Task: In the  document decision.docx Select the text and change paragraph spacing to  'Double' Change page orientation to  'Landscape' Add Page color Dark Red
Action: Mouse moved to (269, 417)
Screenshot: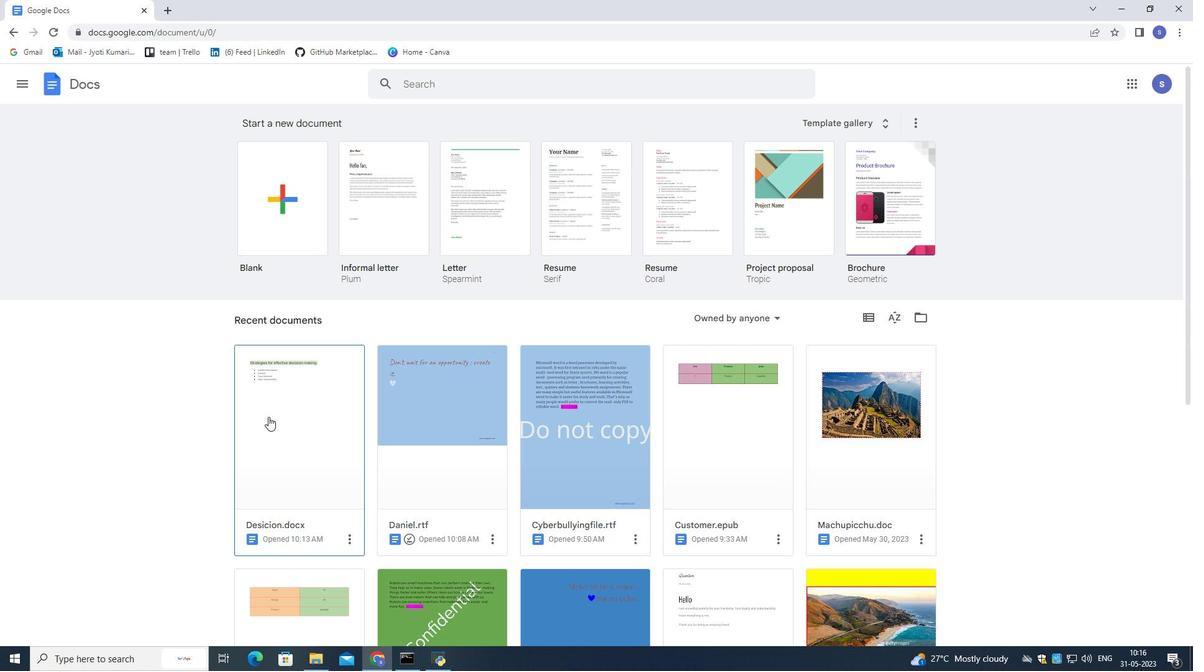 
Action: Mouse pressed left at (269, 417)
Screenshot: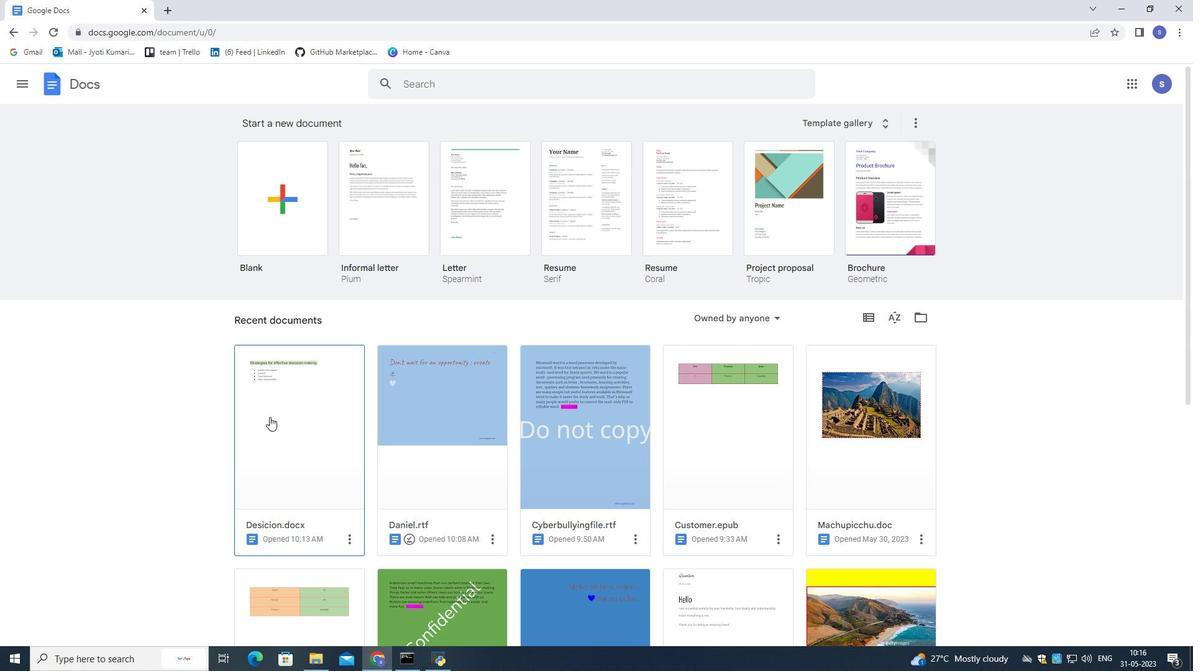 
Action: Mouse moved to (512, 292)
Screenshot: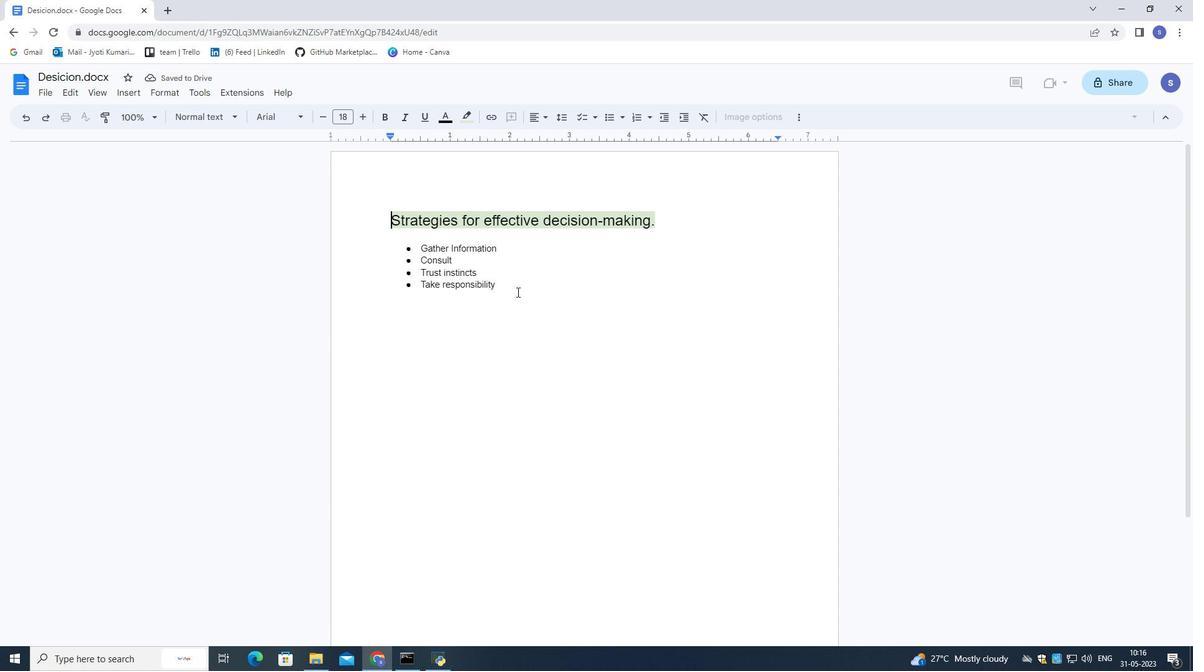 
Action: Mouse pressed left at (512, 292)
Screenshot: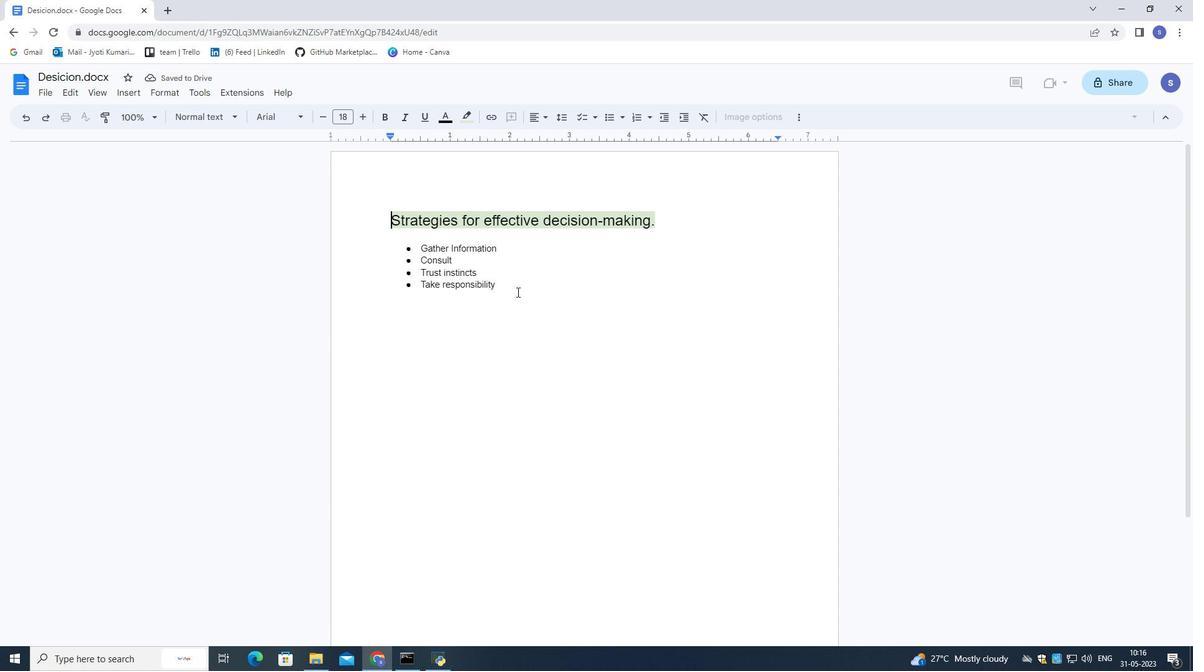 
Action: Mouse moved to (586, 118)
Screenshot: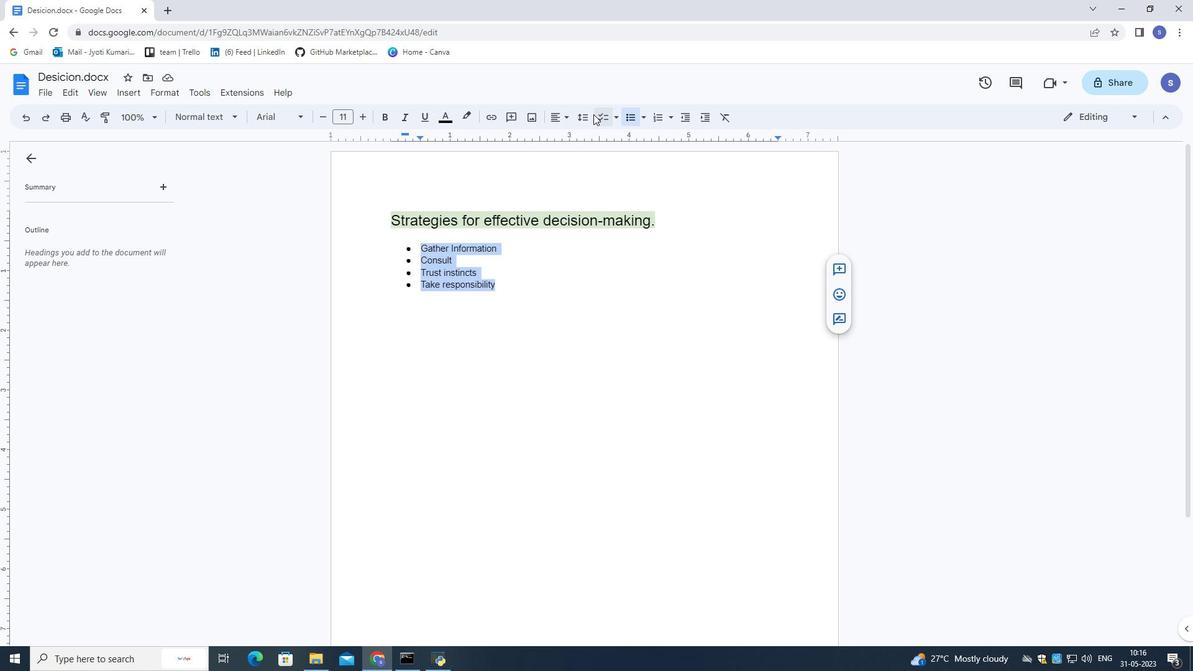 
Action: Mouse pressed left at (586, 118)
Screenshot: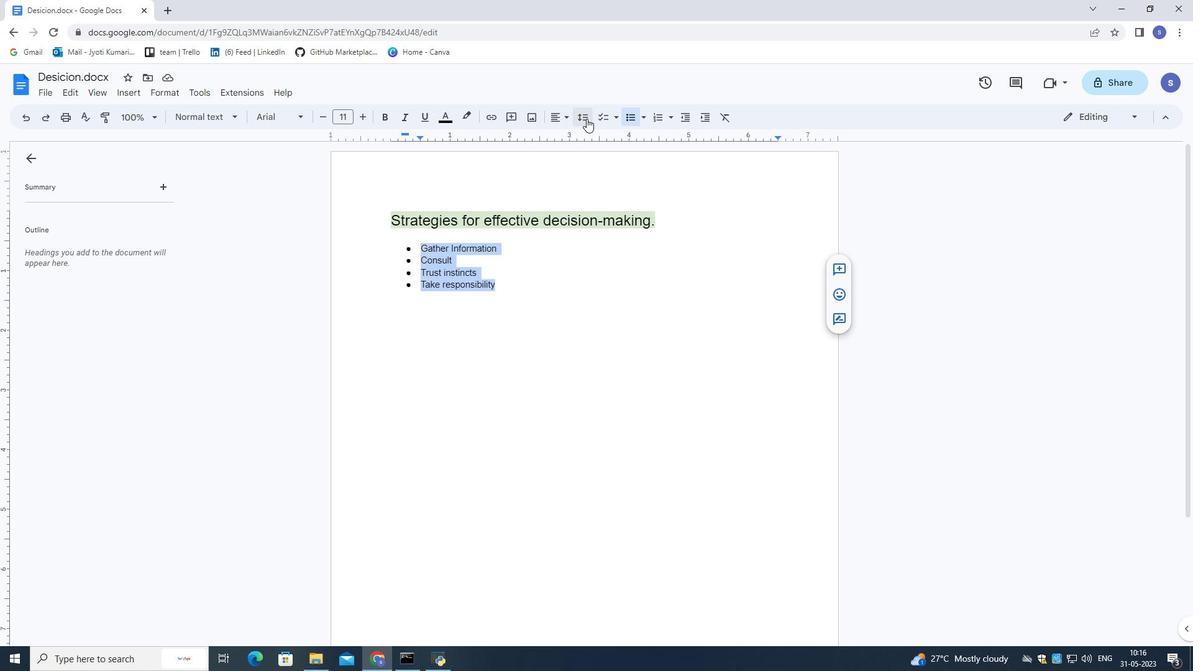 
Action: Mouse moved to (596, 197)
Screenshot: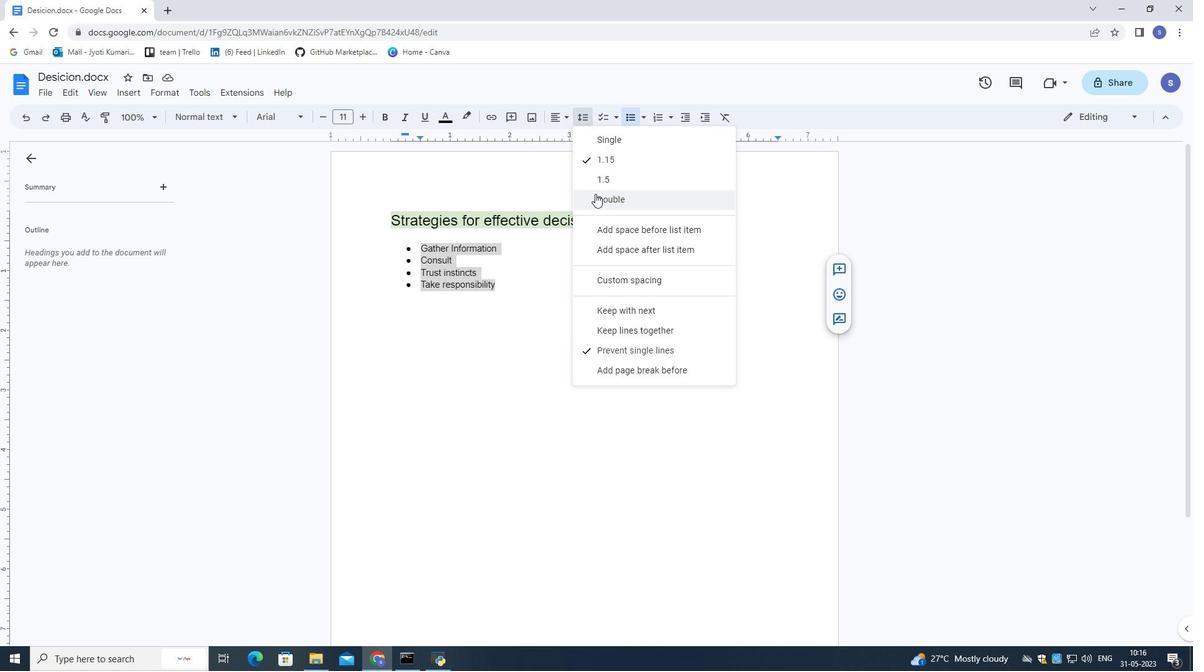 
Action: Mouse pressed left at (596, 197)
Screenshot: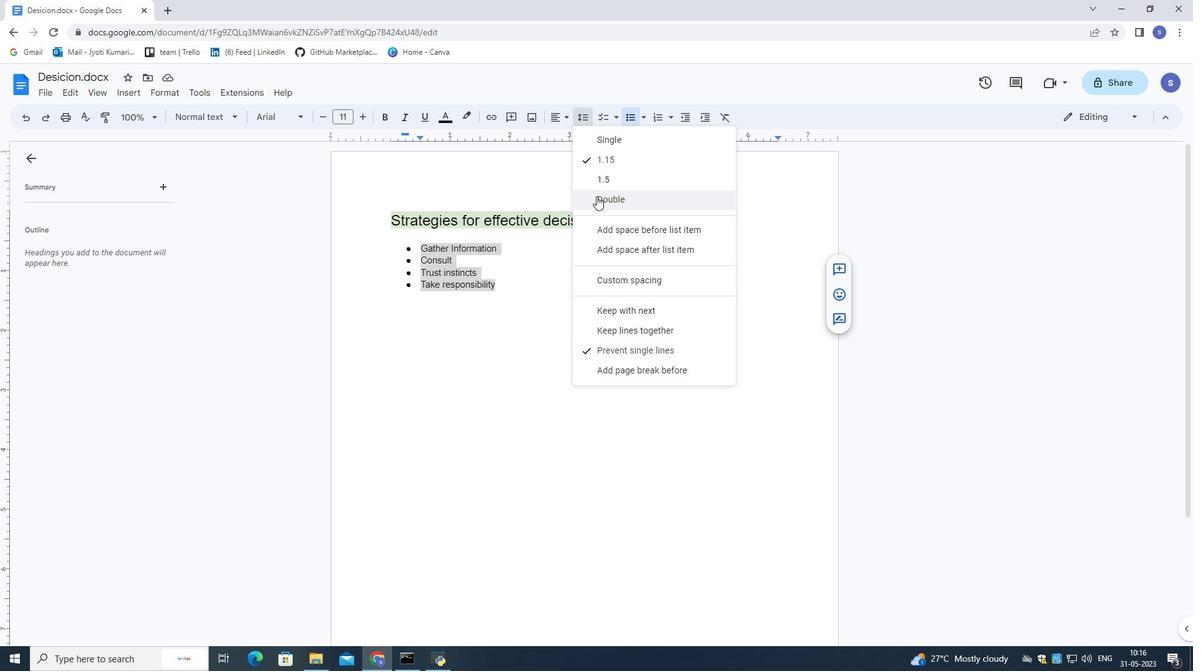 
Action: Mouse moved to (543, 280)
Screenshot: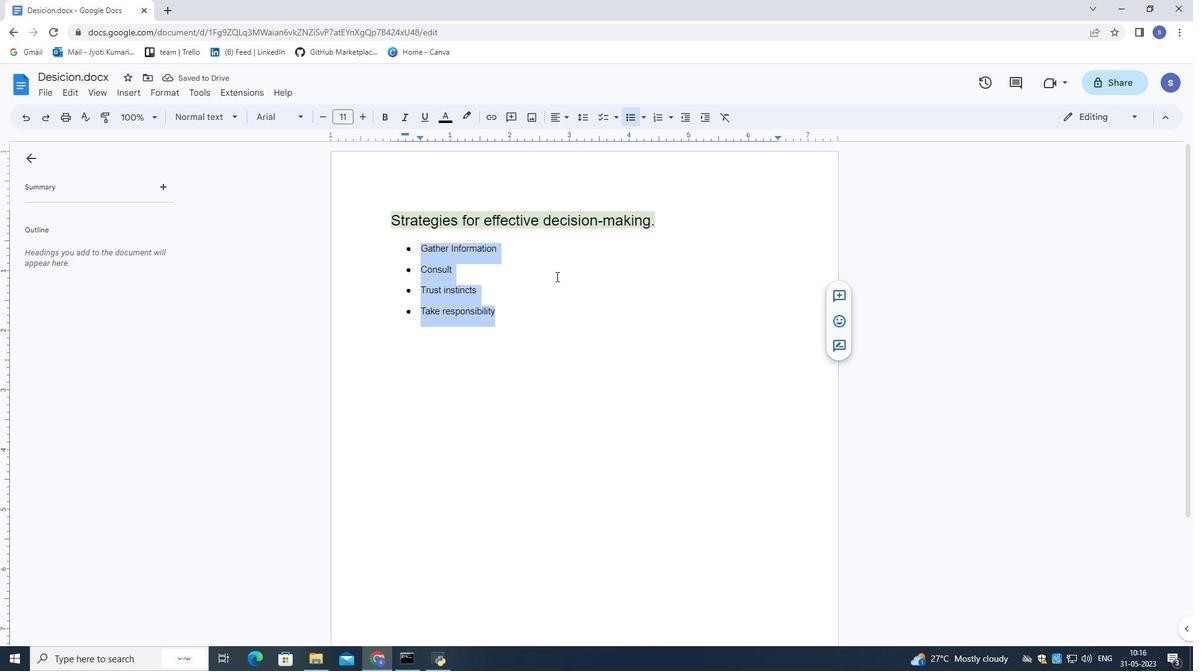 
Action: Mouse pressed left at (543, 280)
Screenshot: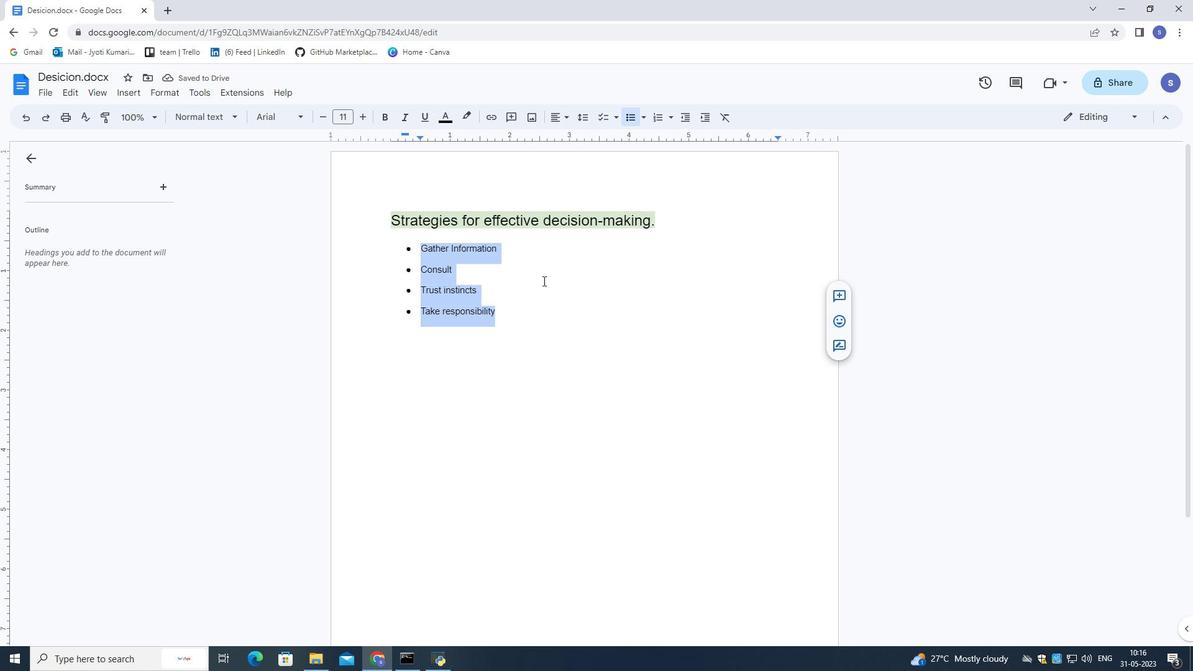 
Action: Mouse moved to (155, 95)
Screenshot: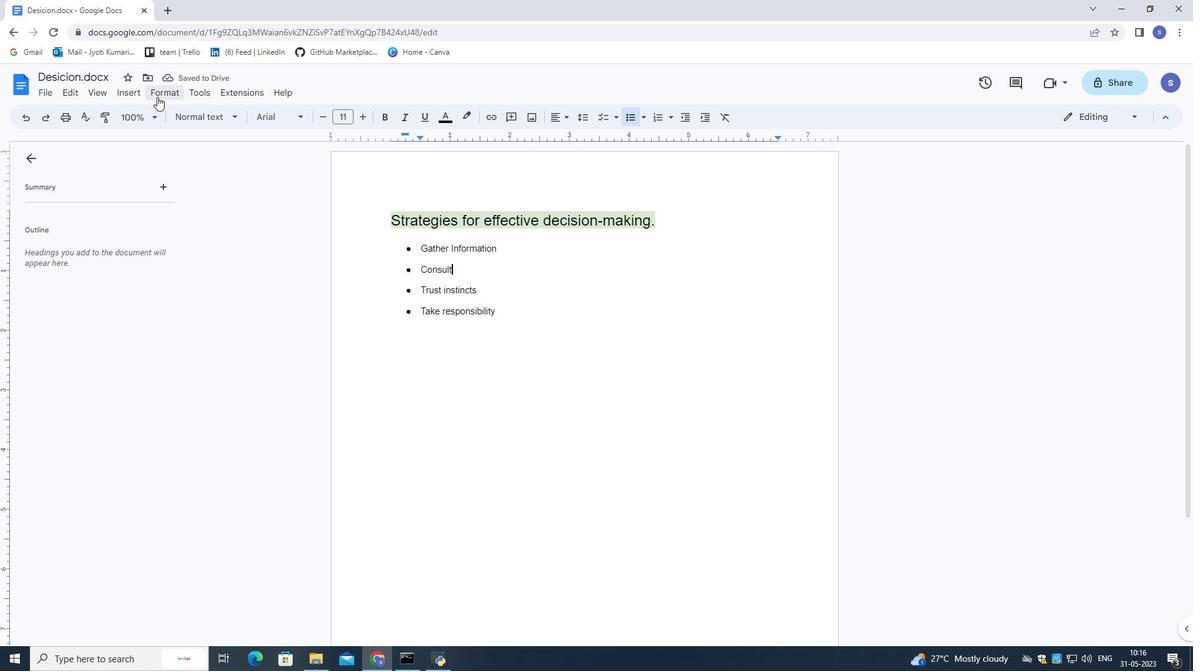 
Action: Mouse pressed left at (155, 95)
Screenshot: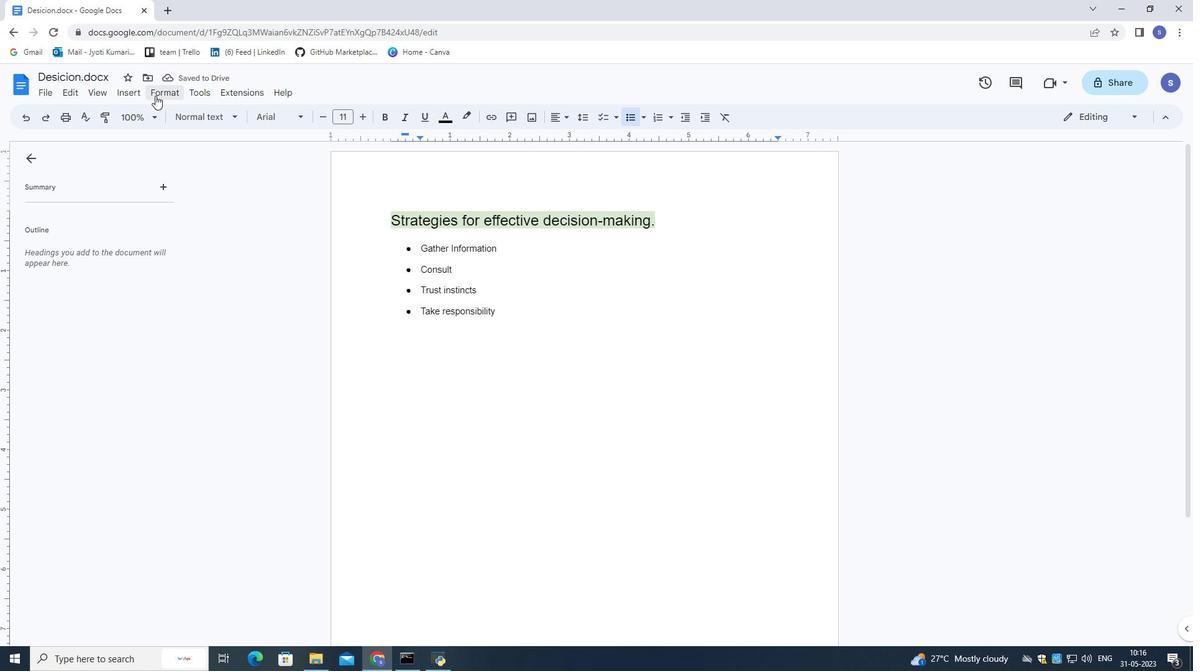 
Action: Mouse moved to (189, 282)
Screenshot: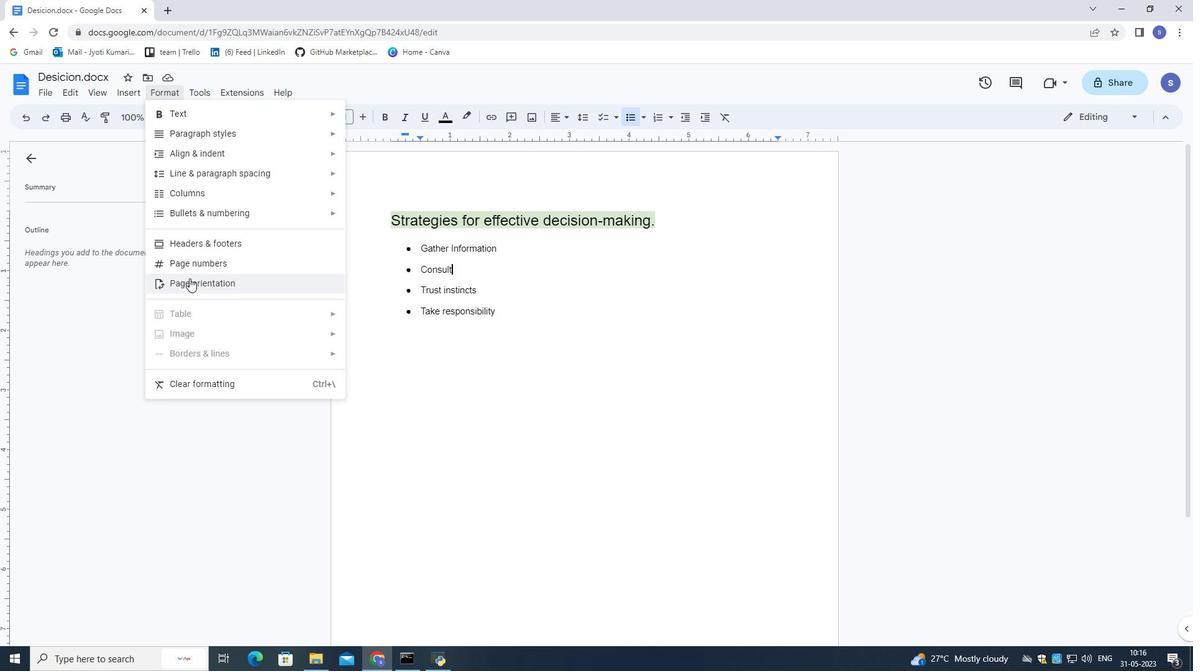 
Action: Mouse pressed left at (189, 282)
Screenshot: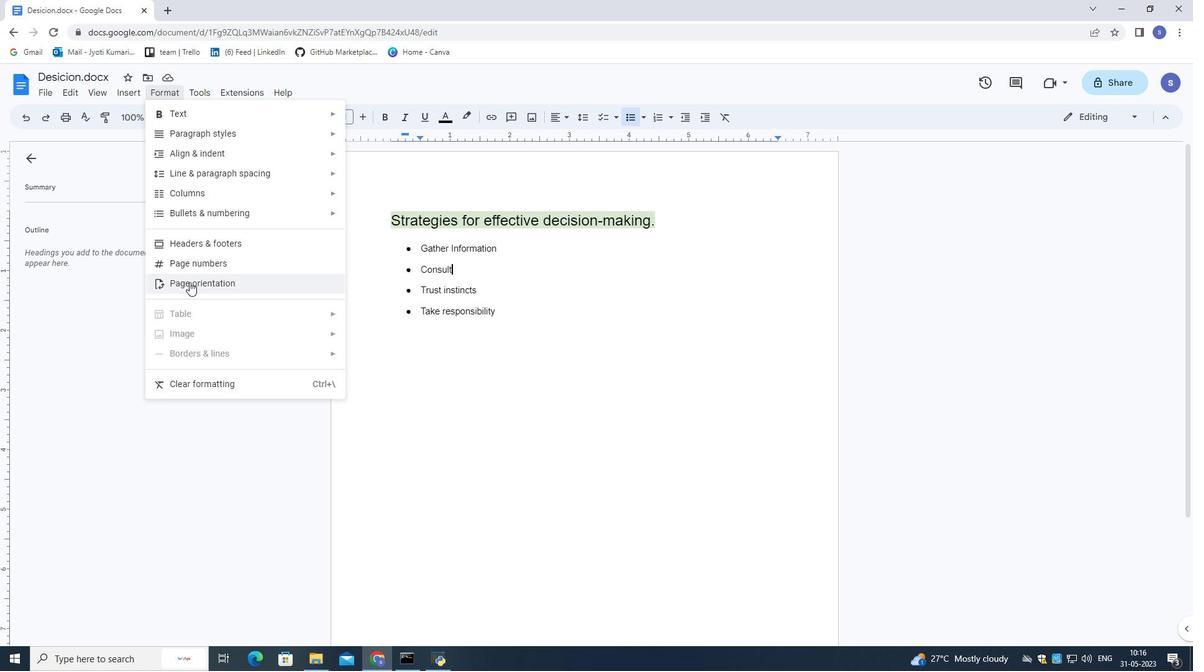 
Action: Mouse moved to (581, 379)
Screenshot: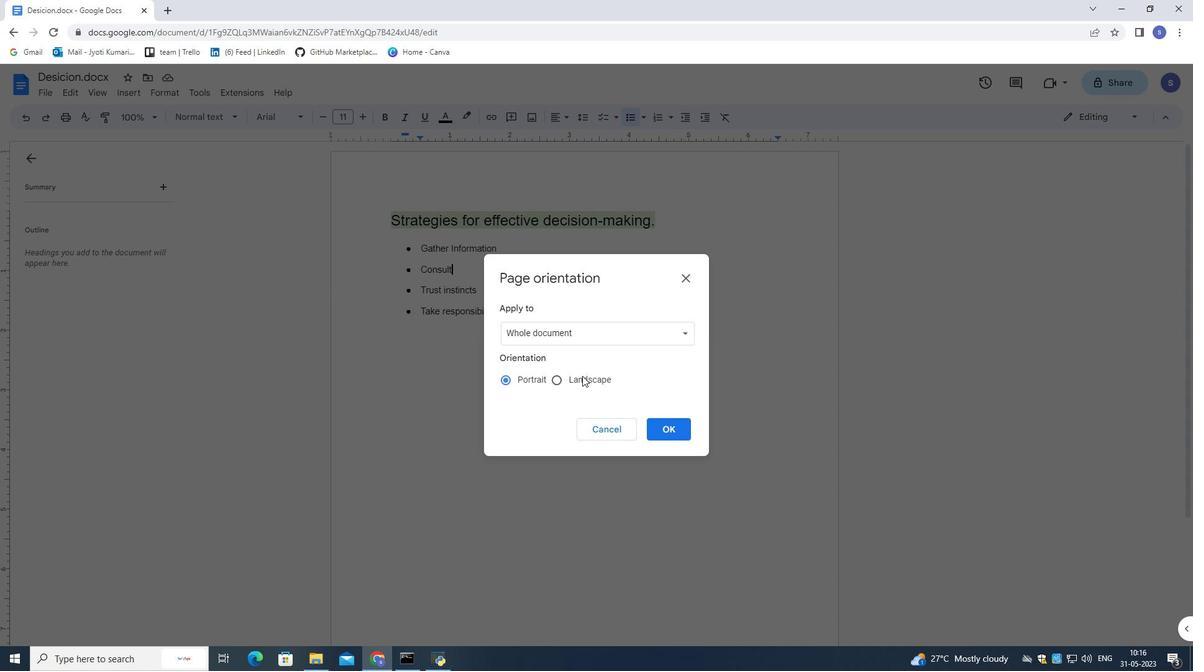
Action: Mouse pressed left at (581, 379)
Screenshot: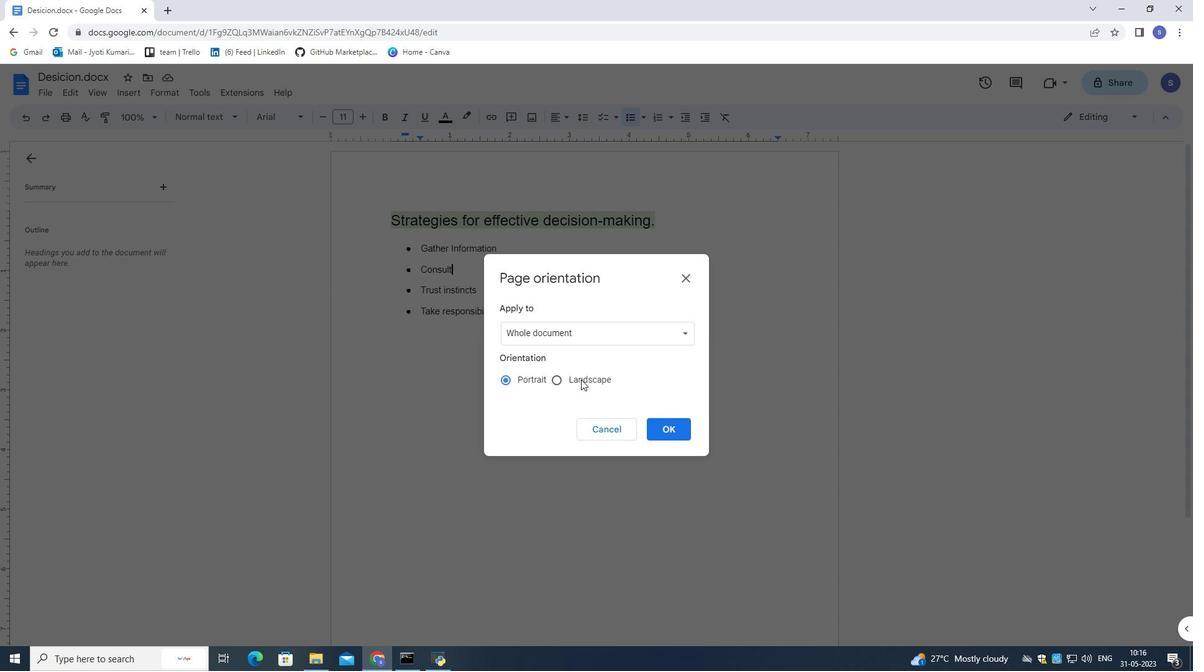 
Action: Mouse moved to (668, 426)
Screenshot: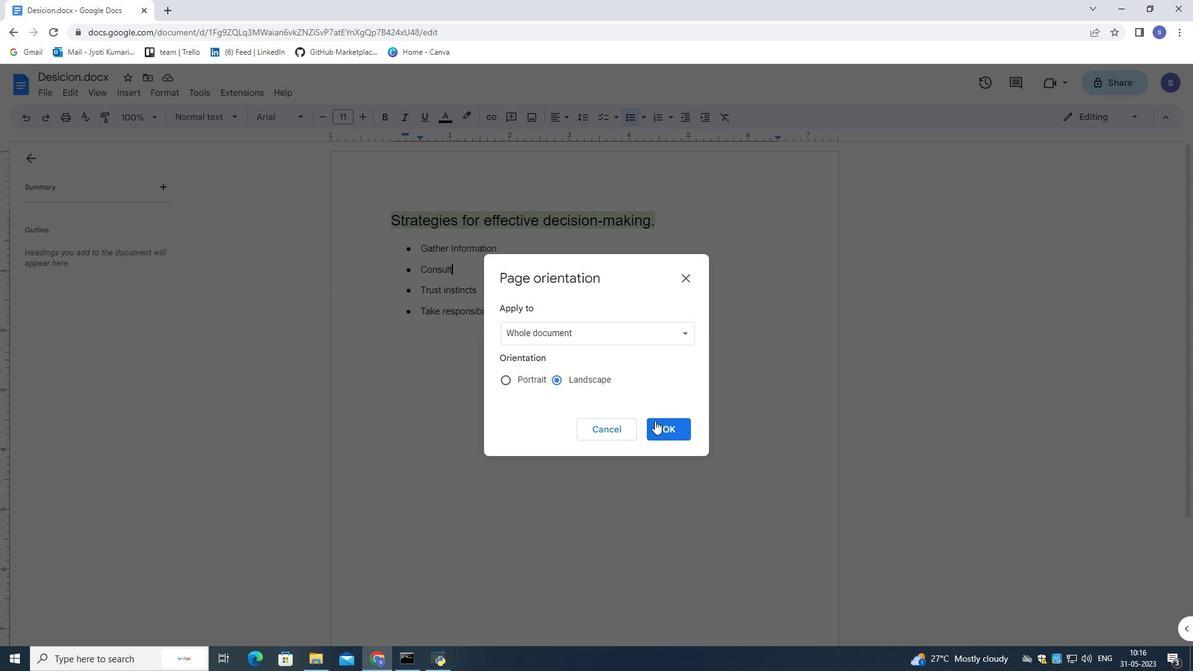 
Action: Mouse pressed left at (668, 426)
Screenshot: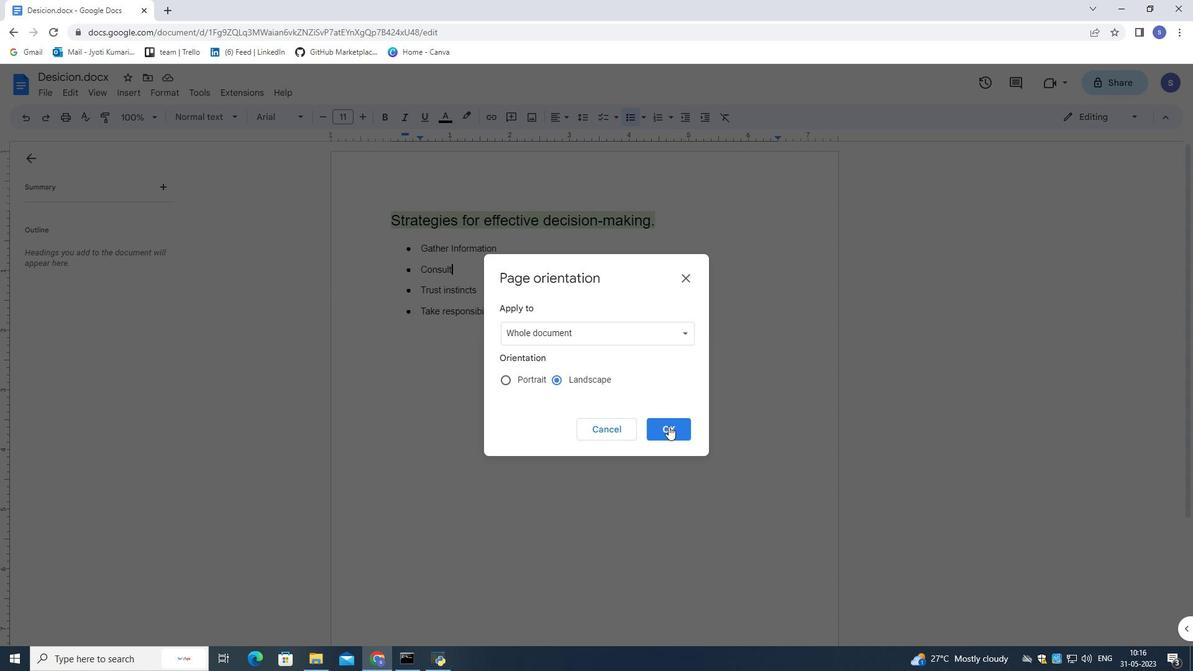 
Action: Mouse moved to (45, 87)
Screenshot: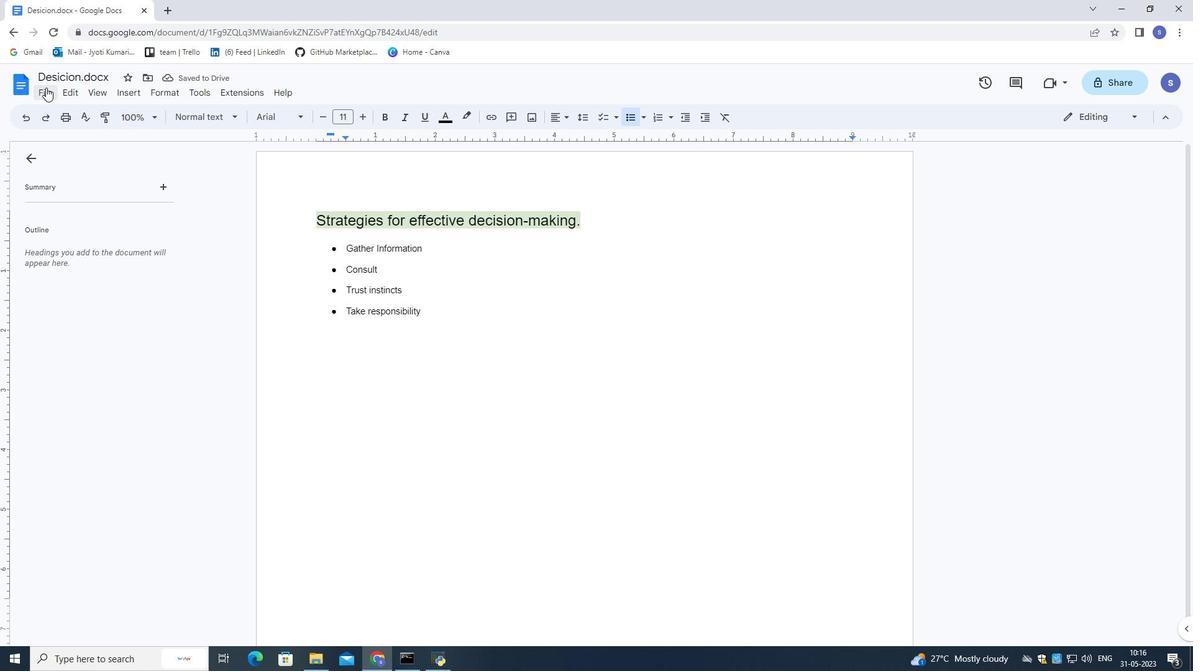 
Action: Mouse pressed left at (45, 87)
Screenshot: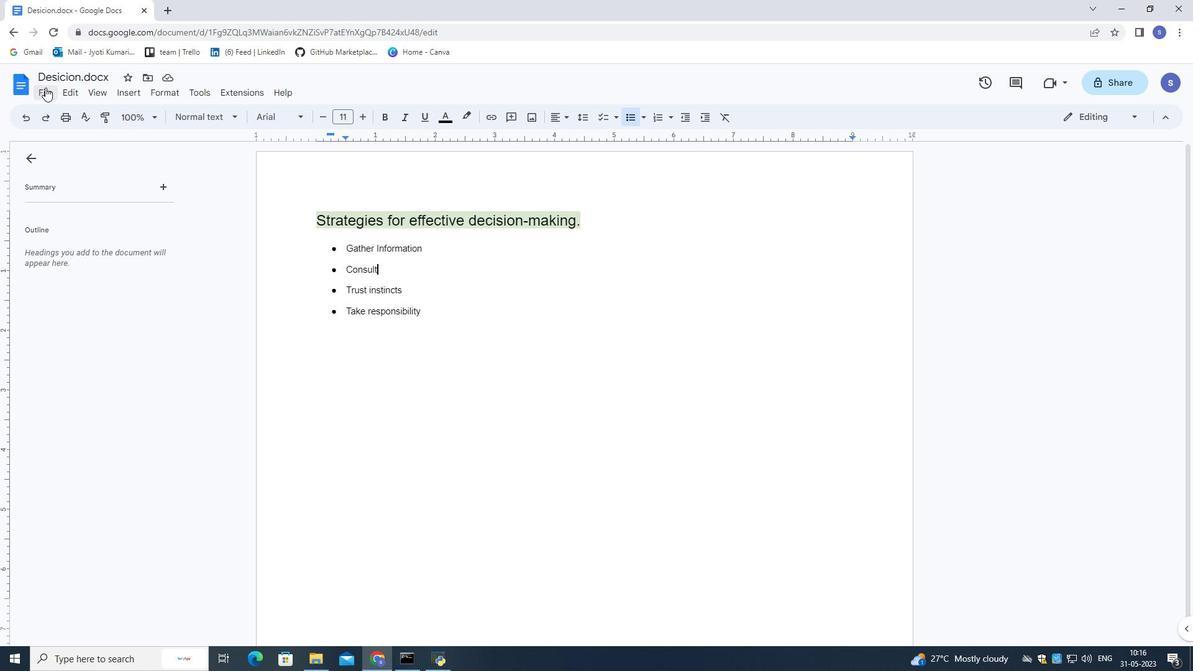 
Action: Mouse moved to (139, 432)
Screenshot: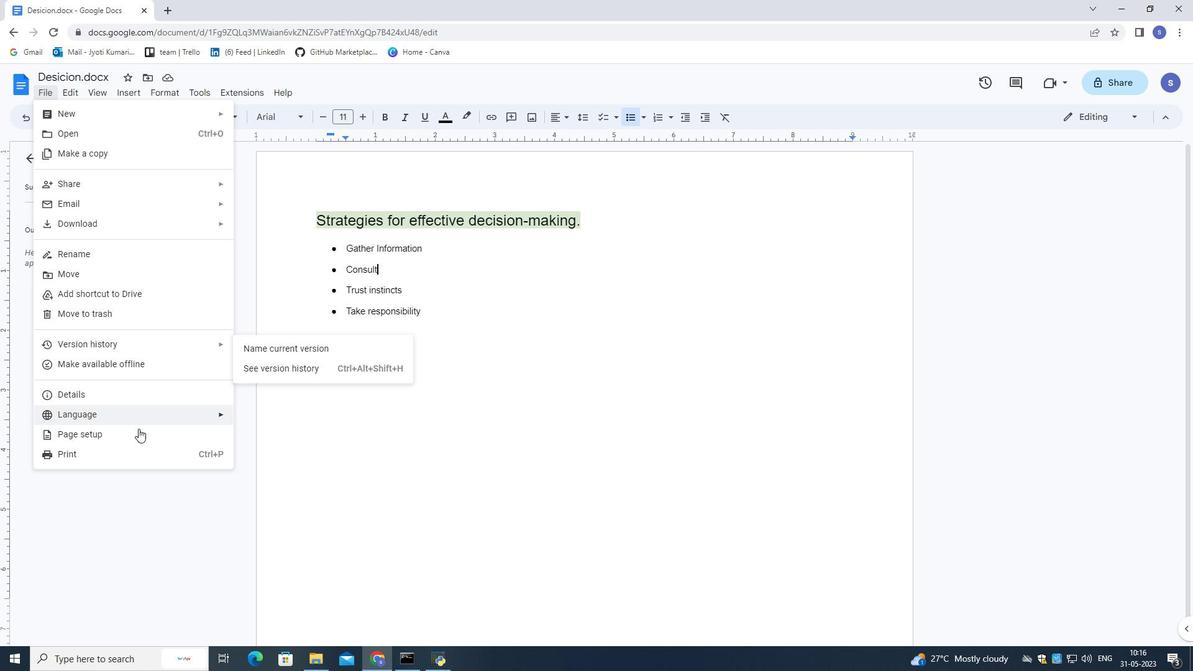 
Action: Mouse pressed left at (139, 432)
Screenshot: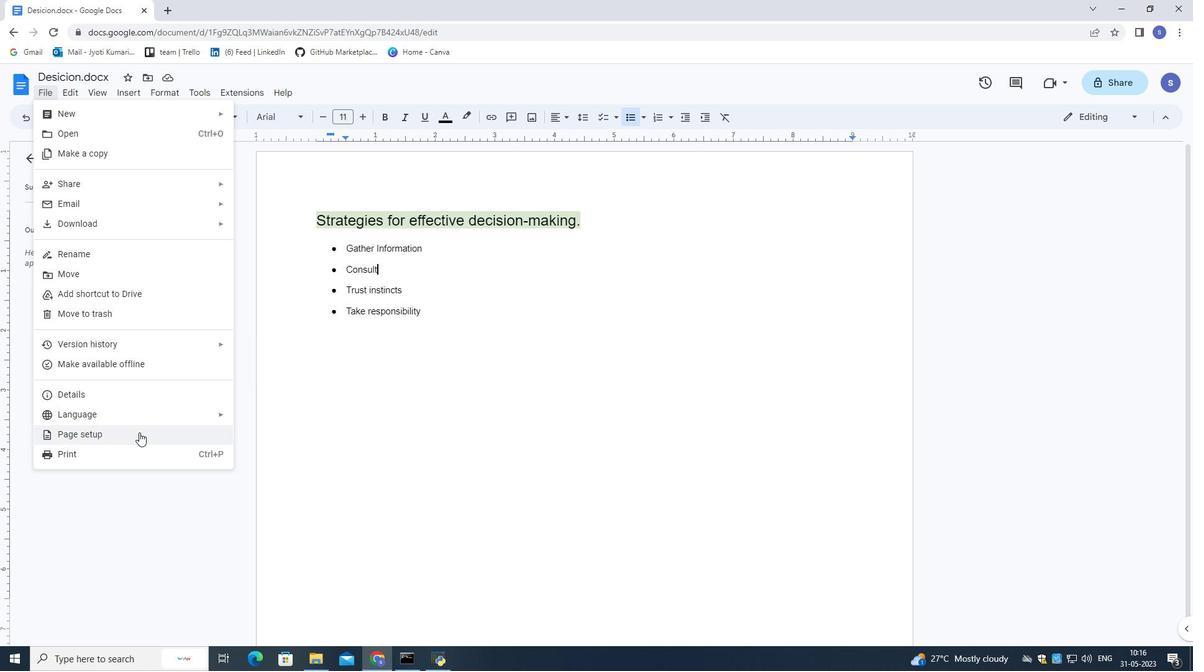 
Action: Mouse moved to (502, 433)
Screenshot: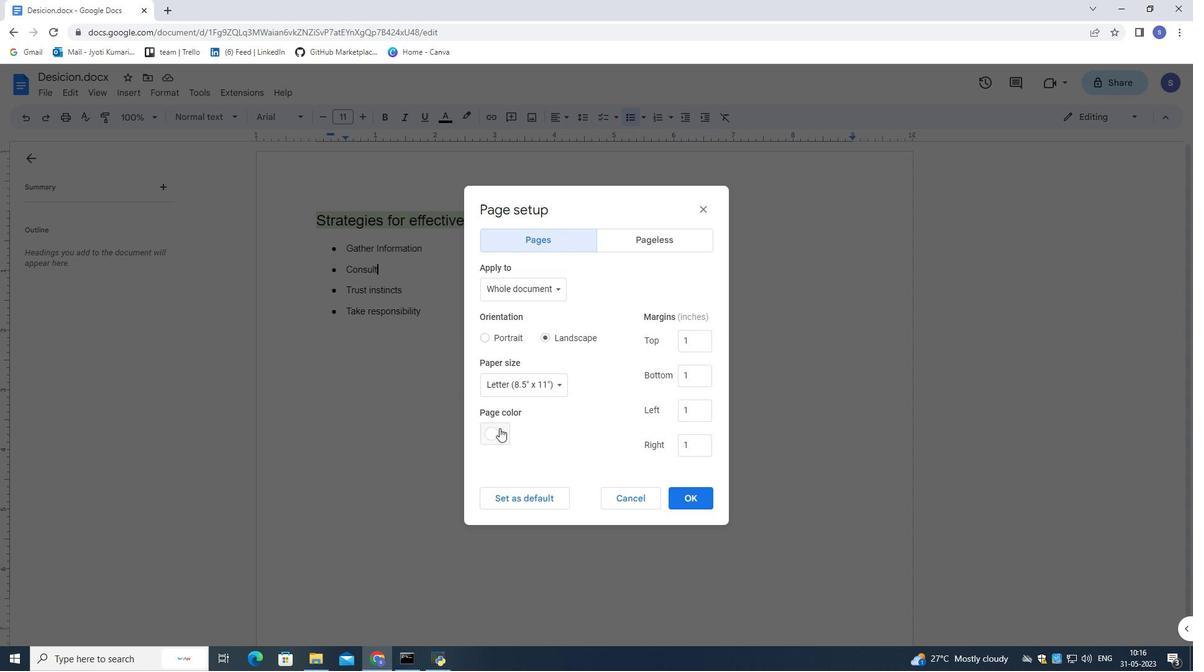 
Action: Mouse pressed left at (502, 433)
Screenshot: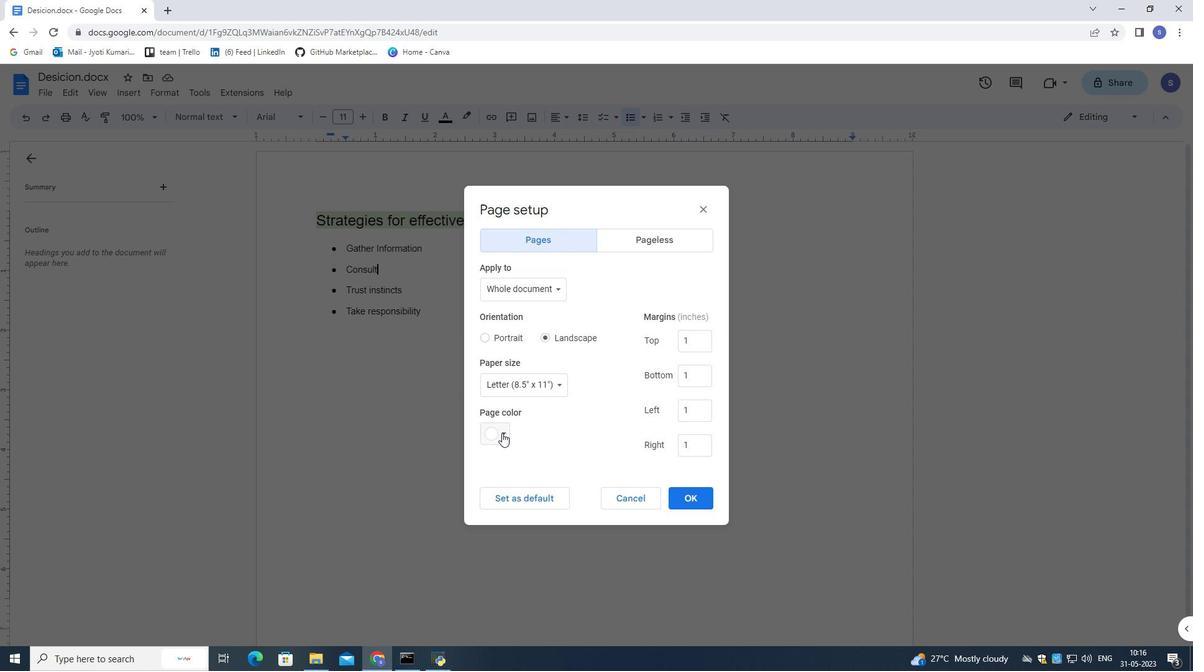 
Action: Mouse moved to (508, 537)
Screenshot: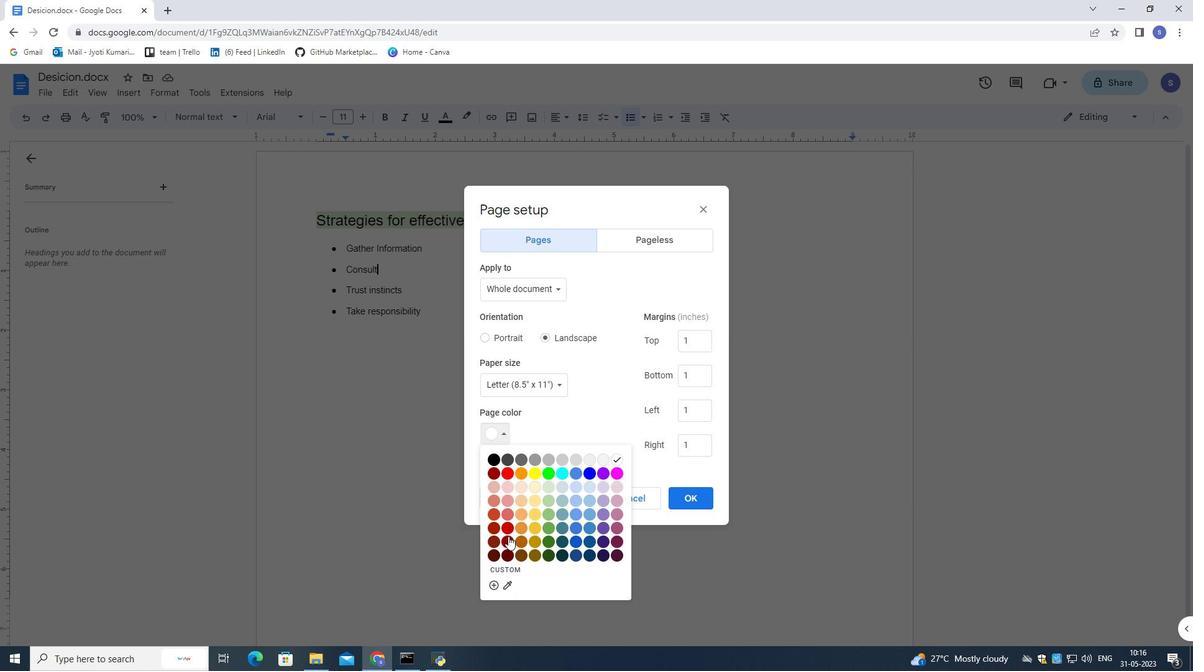 
Action: Mouse pressed left at (508, 537)
Screenshot: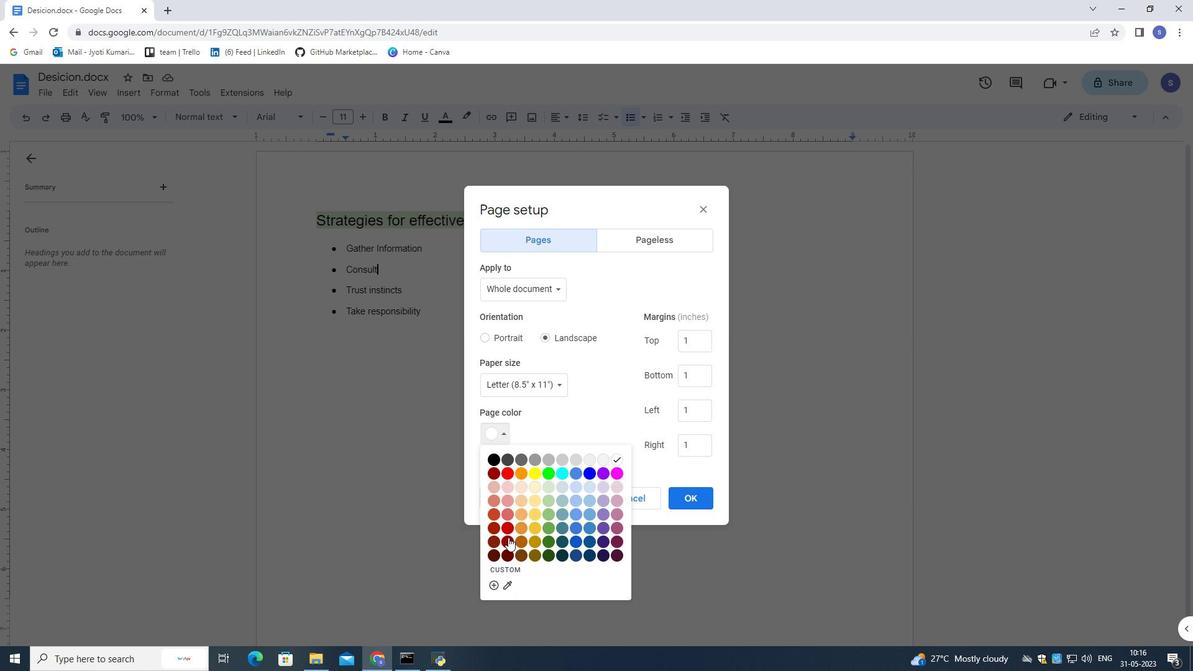 
Action: Mouse moved to (681, 493)
Screenshot: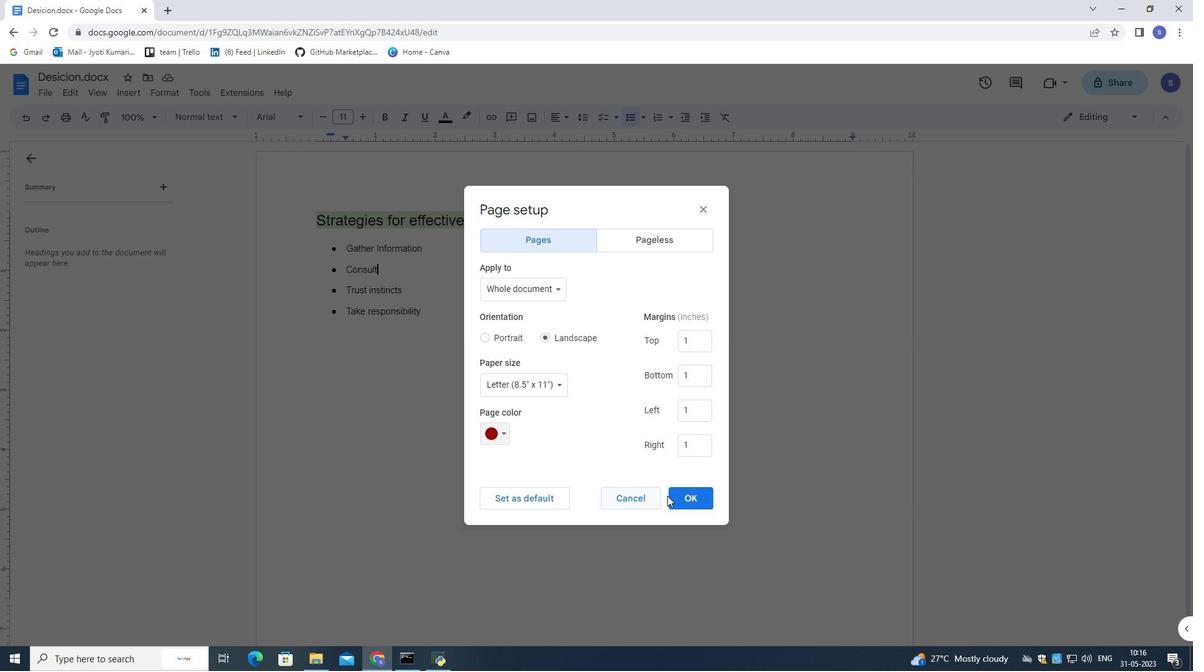 
Action: Mouse pressed left at (681, 493)
Screenshot: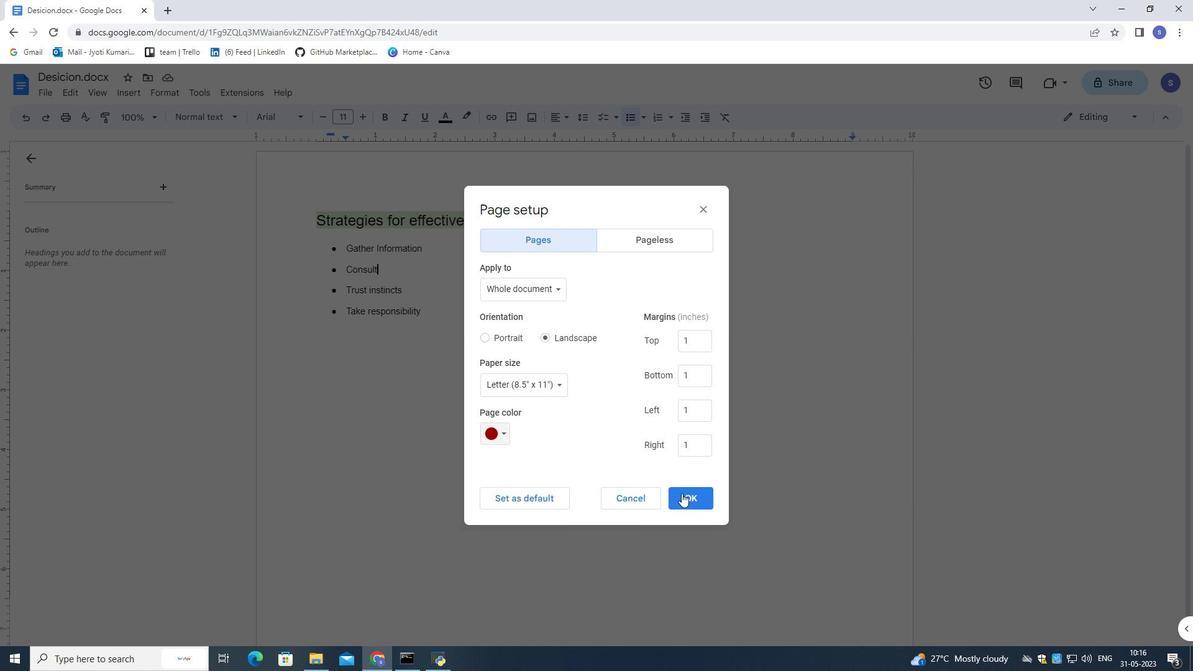 
Action: Mouse moved to (542, 318)
Screenshot: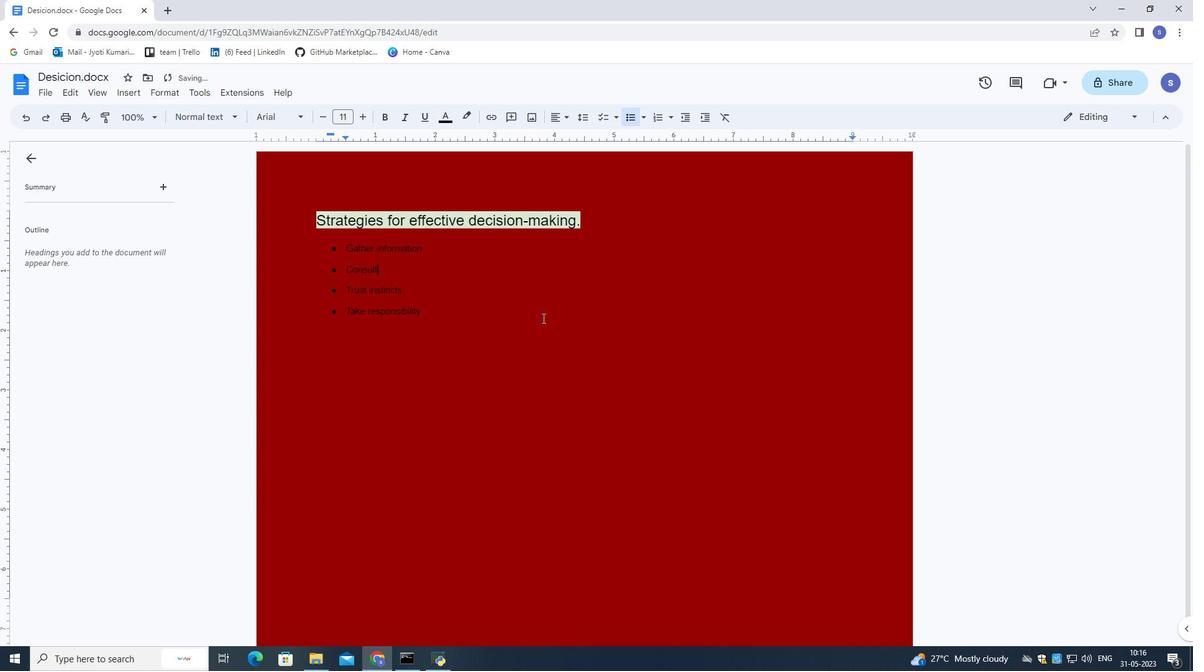 
Action: Mouse scrolled (542, 317) with delta (0, 0)
Screenshot: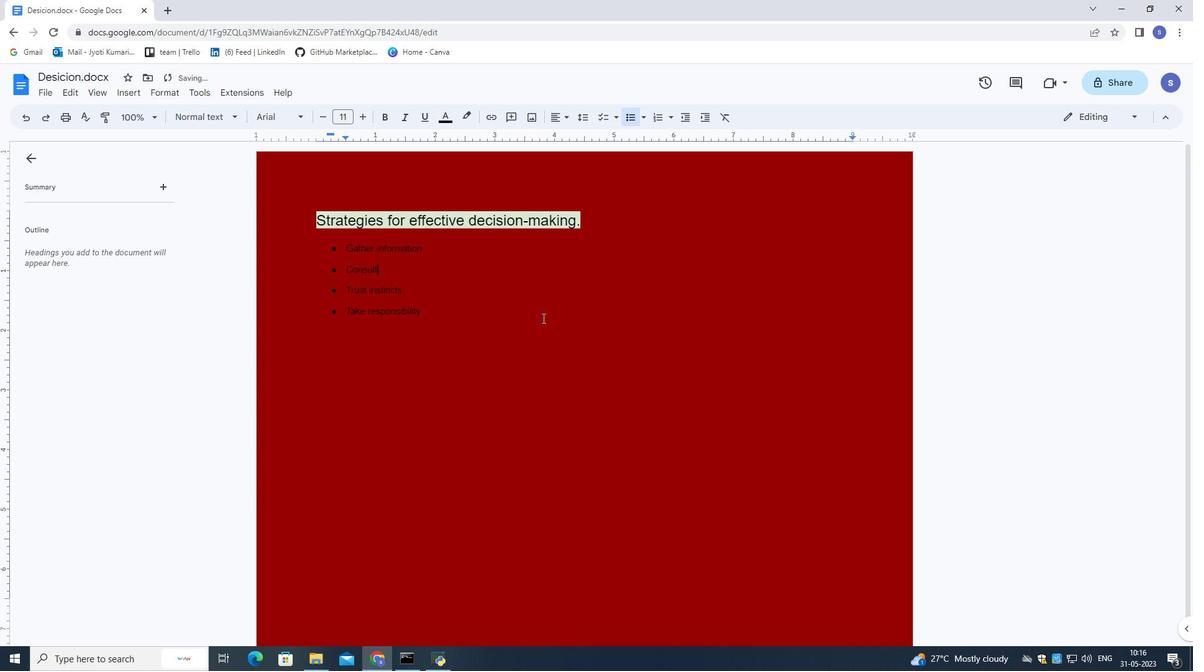 
Action: Mouse scrolled (542, 317) with delta (0, 0)
Screenshot: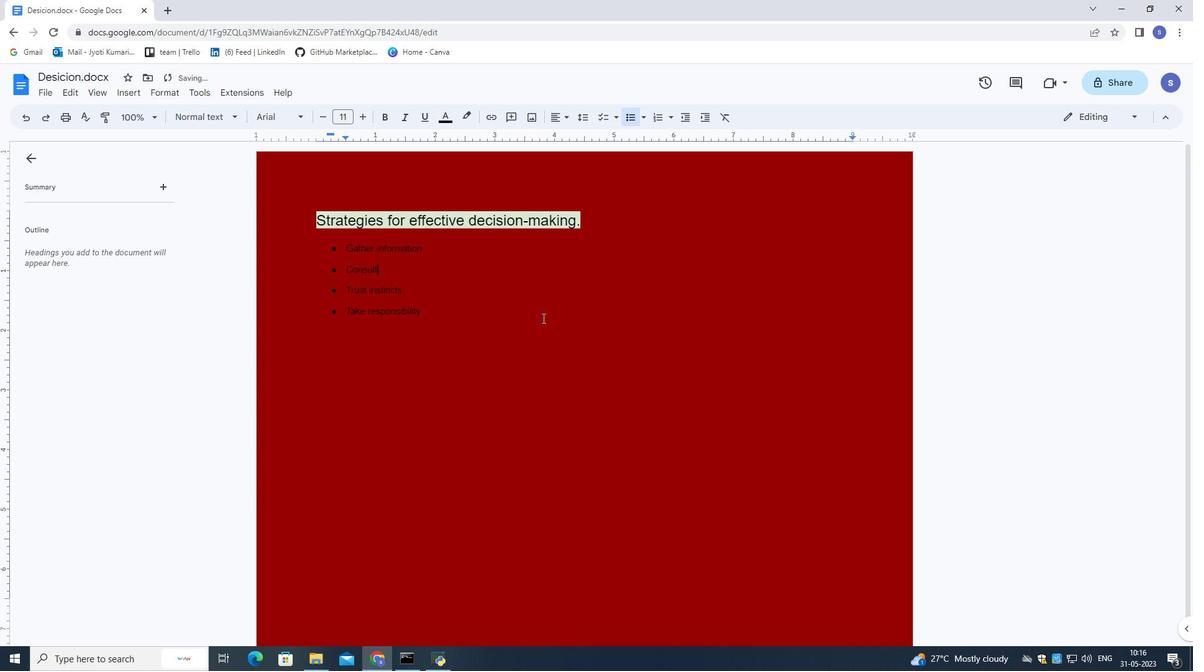 
Action: Mouse scrolled (542, 317) with delta (0, 0)
Screenshot: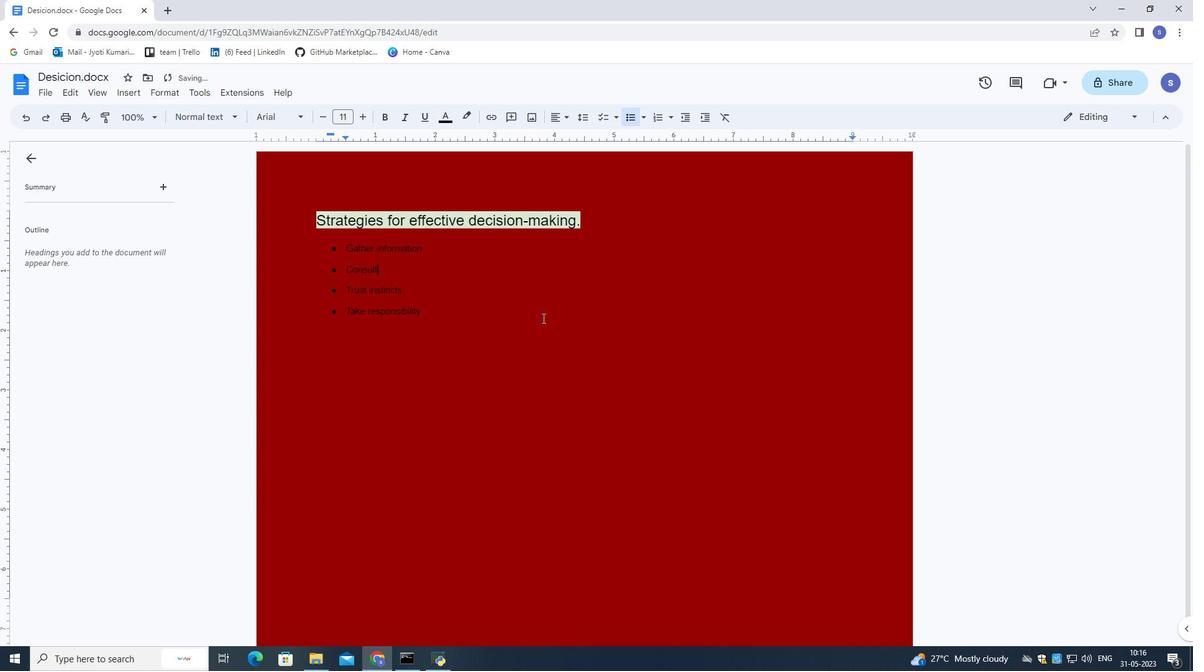 
Action: Mouse scrolled (542, 317) with delta (0, 0)
Screenshot: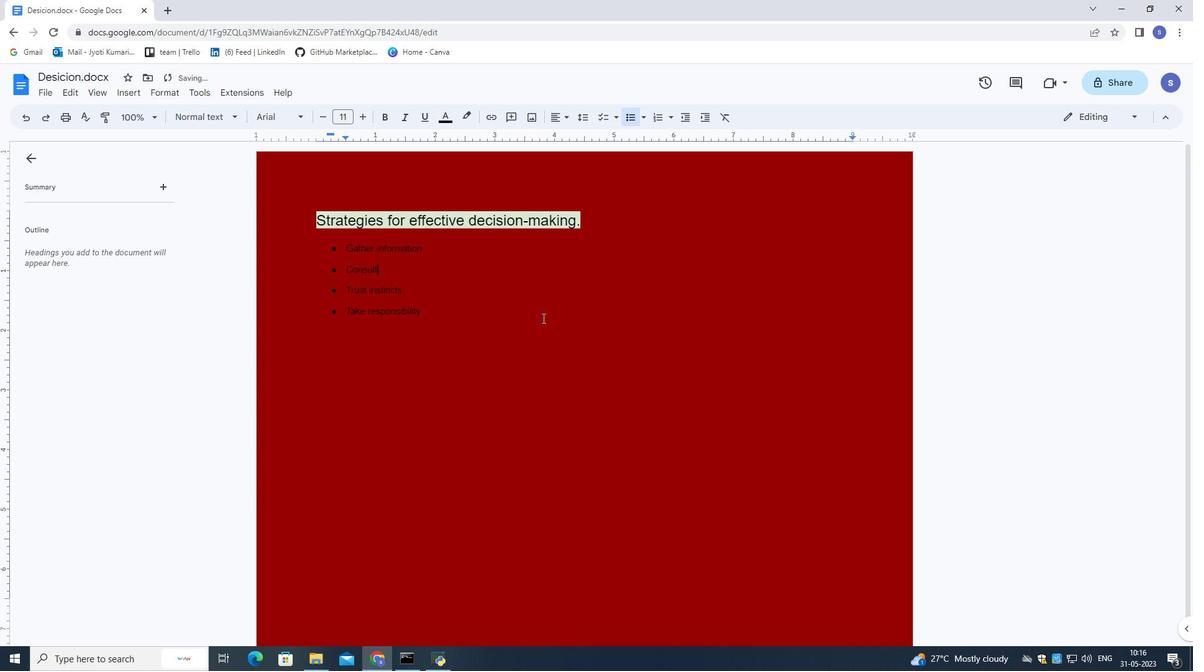 
Action: Mouse scrolled (542, 317) with delta (0, 0)
Screenshot: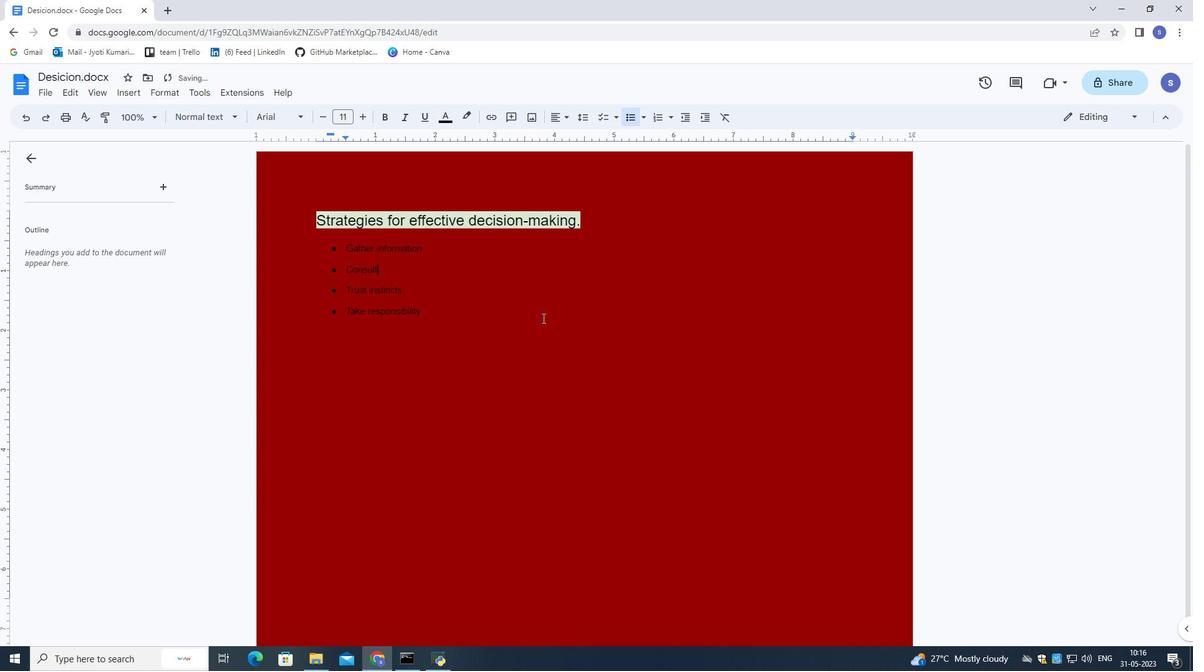 
Action: Mouse scrolled (542, 318) with delta (0, 0)
Screenshot: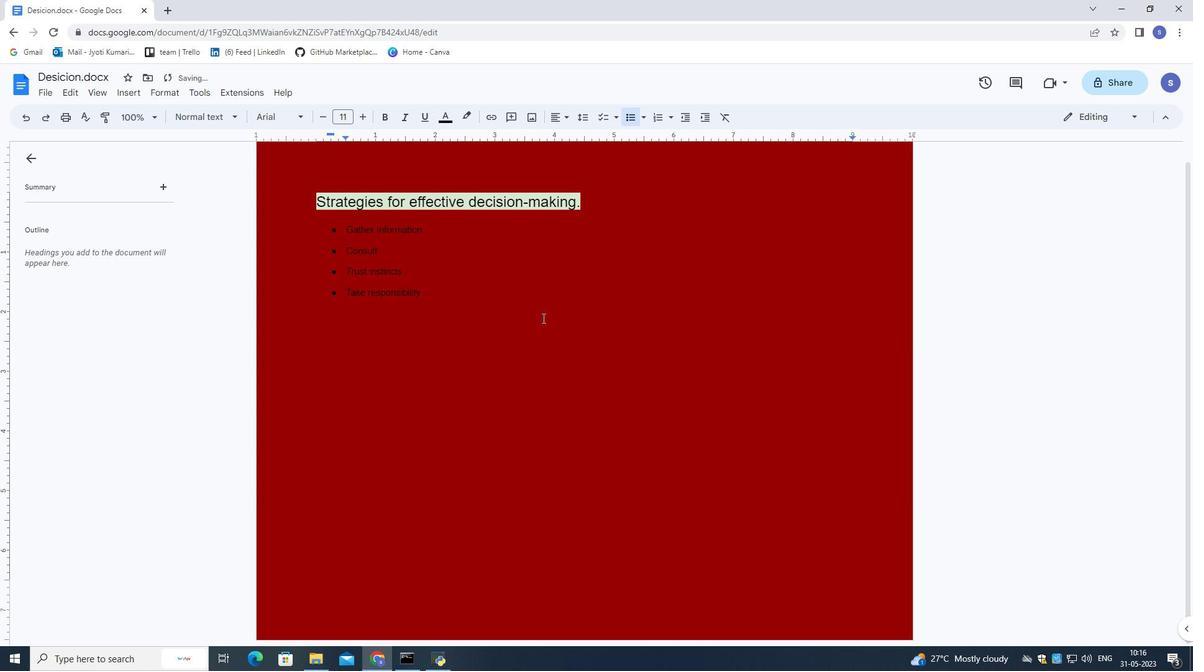 
Action: Mouse scrolled (542, 318) with delta (0, 0)
Screenshot: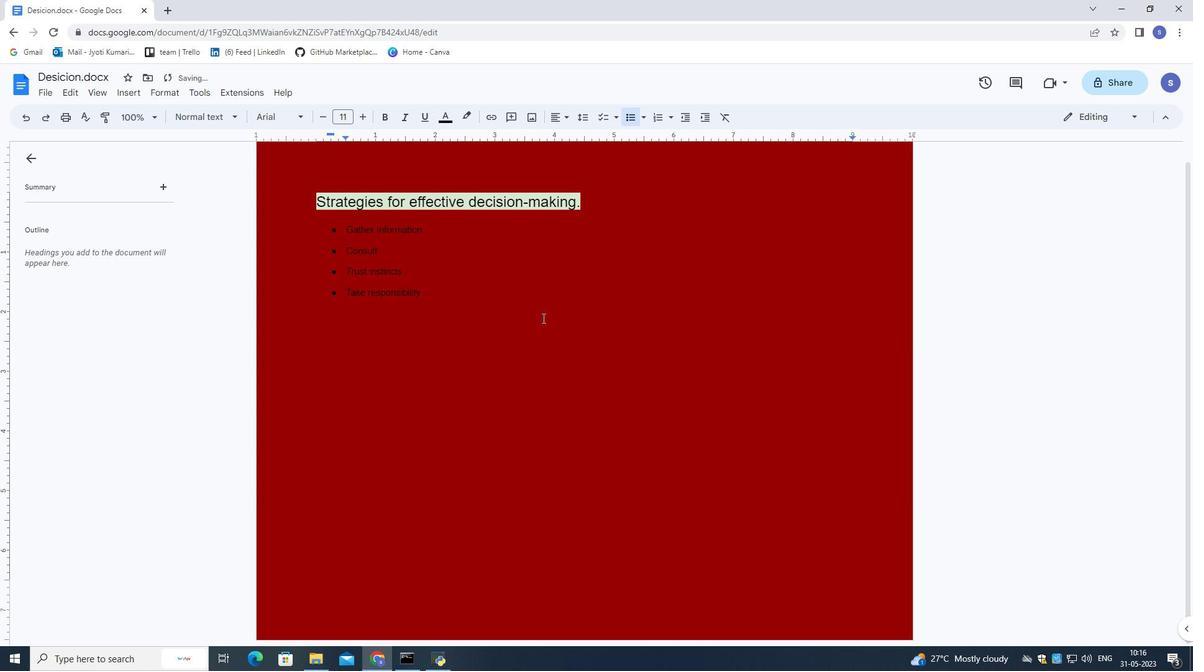 
Action: Mouse scrolled (542, 318) with delta (0, 0)
Screenshot: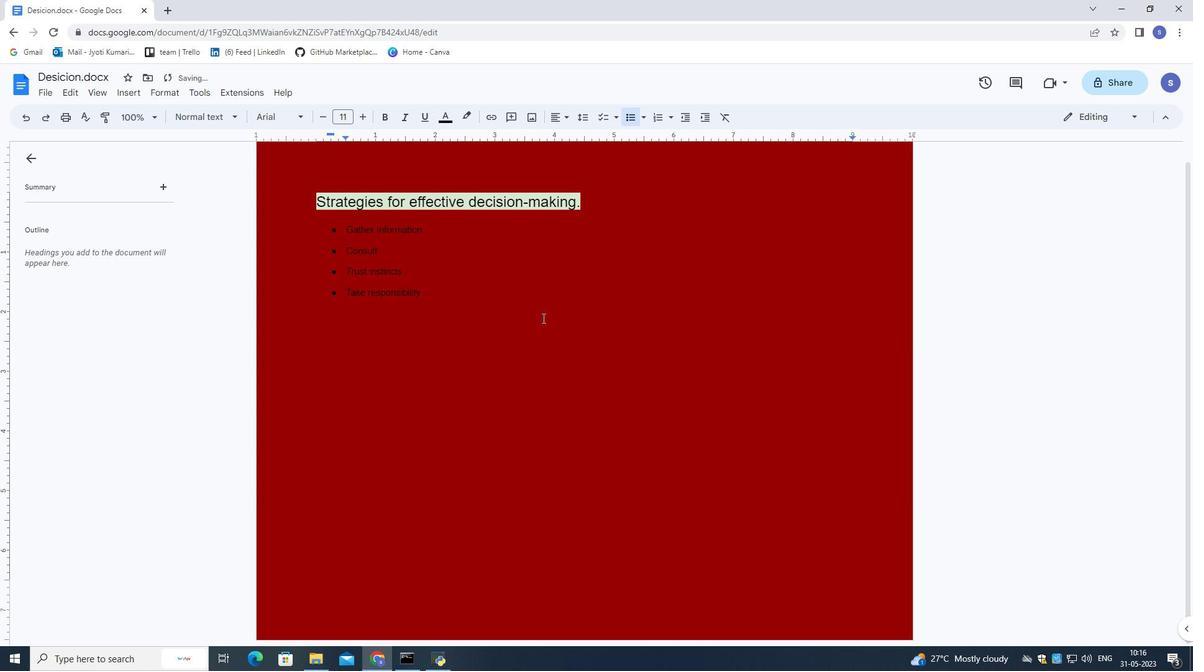 
Action: Mouse scrolled (542, 318) with delta (0, 0)
Screenshot: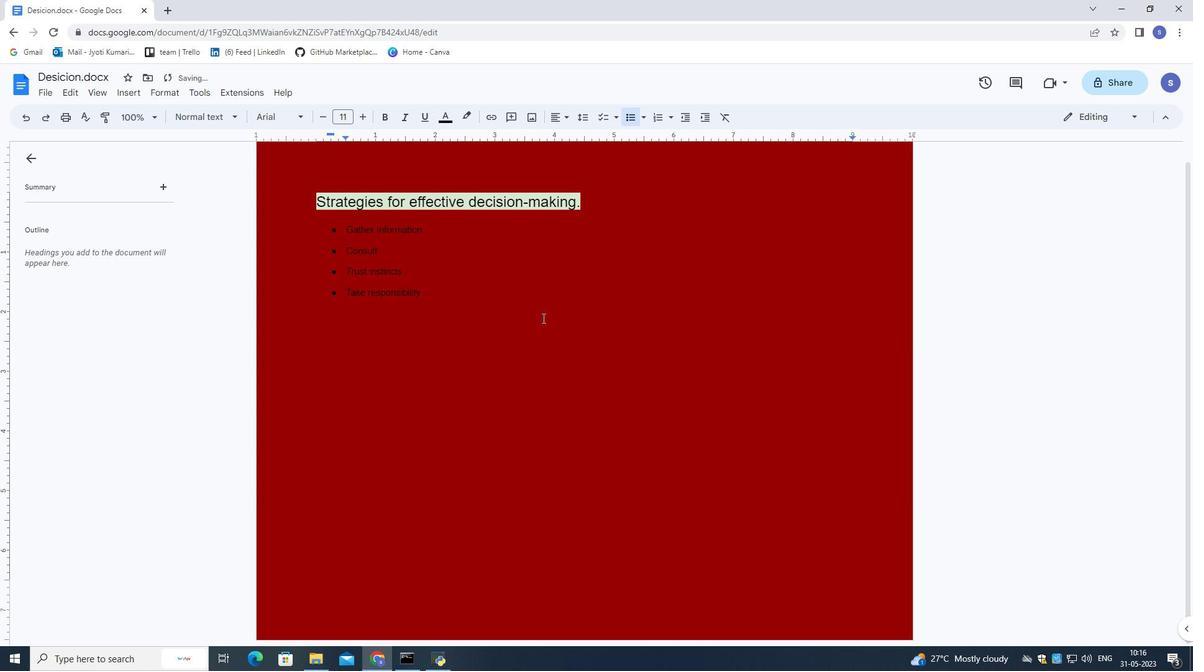 
Action: Mouse scrolled (542, 318) with delta (0, 0)
Screenshot: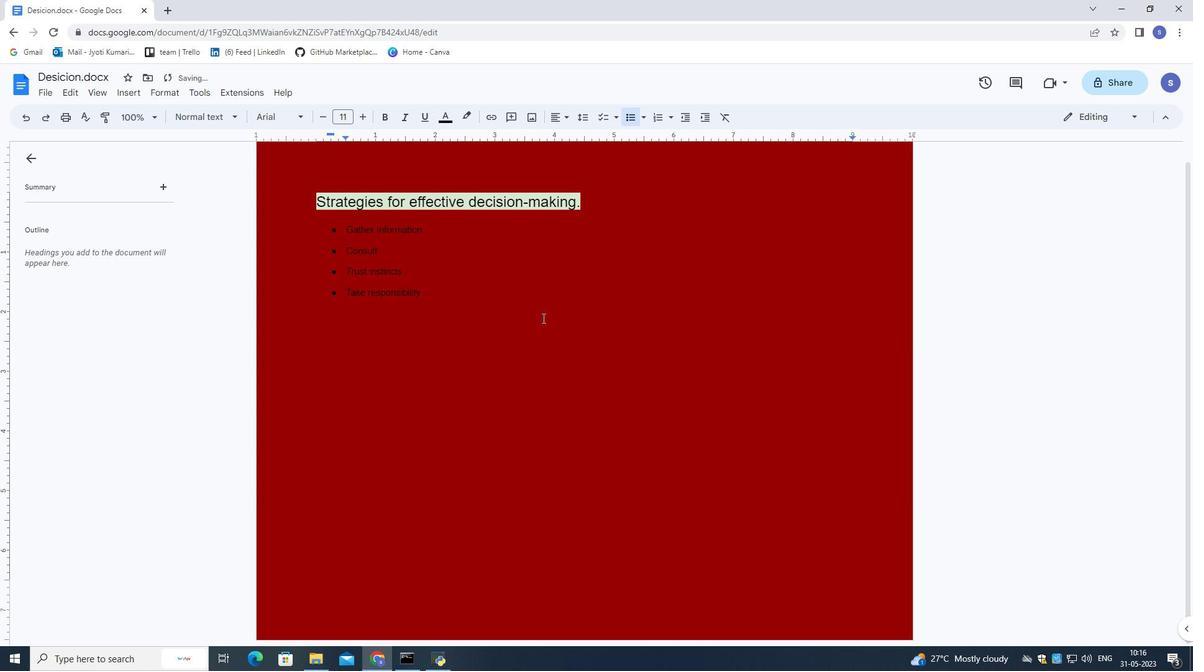 
Action: Mouse scrolled (542, 318) with delta (0, 0)
Screenshot: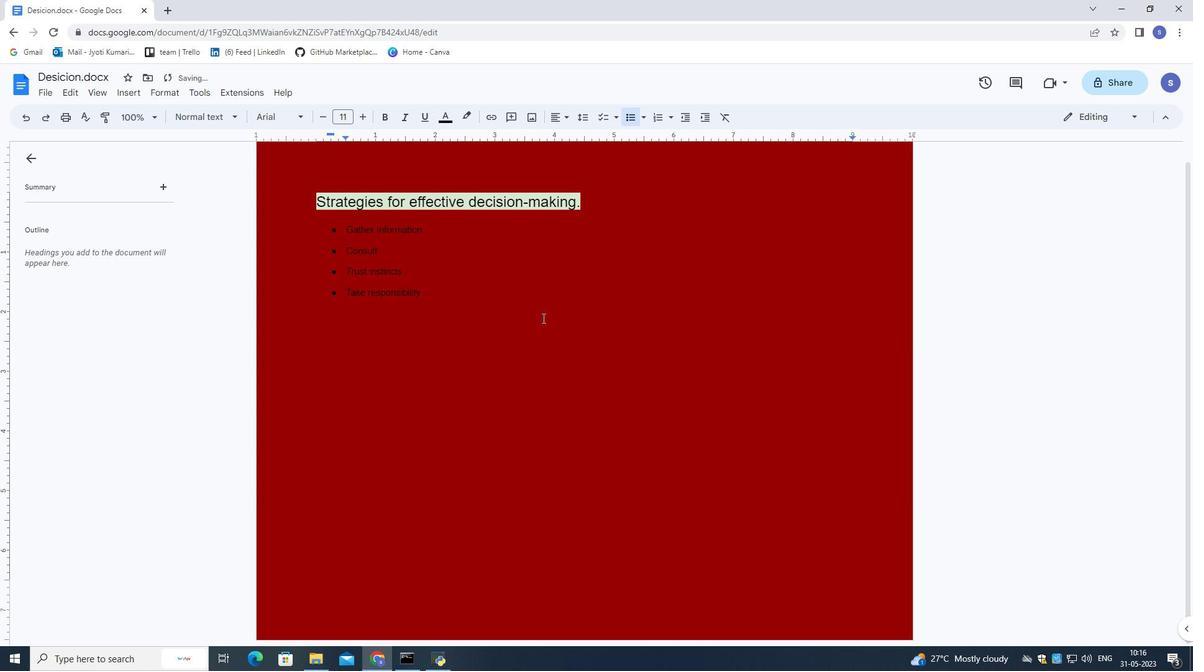 
Action: Mouse scrolled (542, 318) with delta (0, 0)
Screenshot: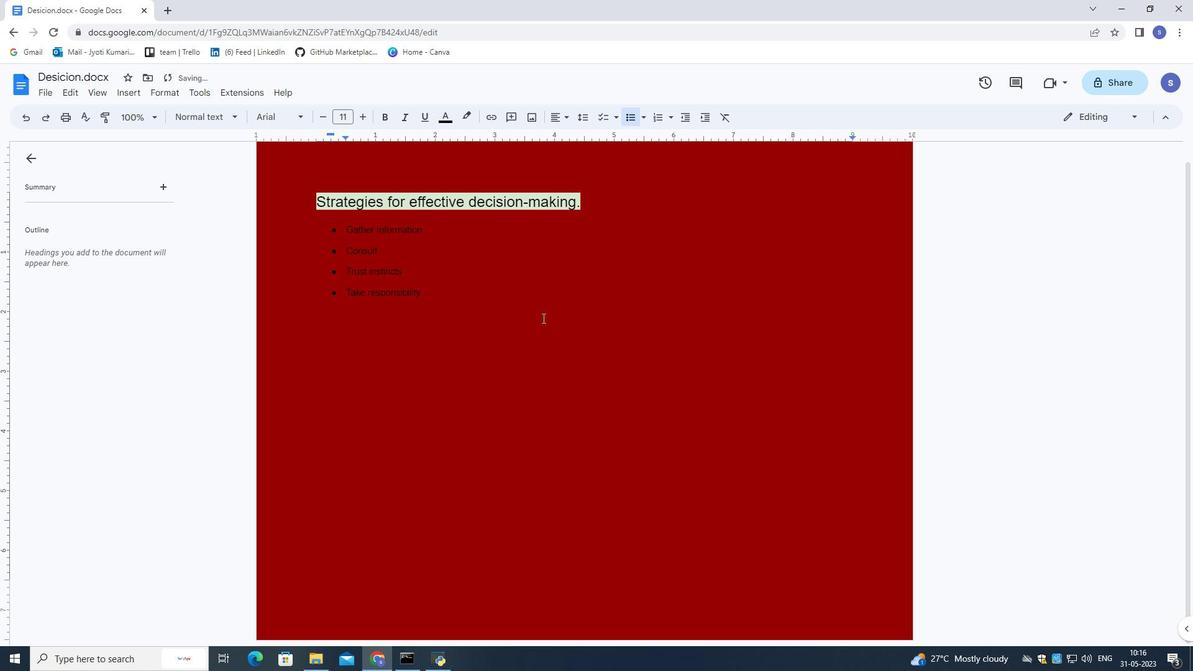 
